 Task: Add a condition where "Requester Is Current user" in recently solved tickets.
Action: Mouse moved to (127, 466)
Screenshot: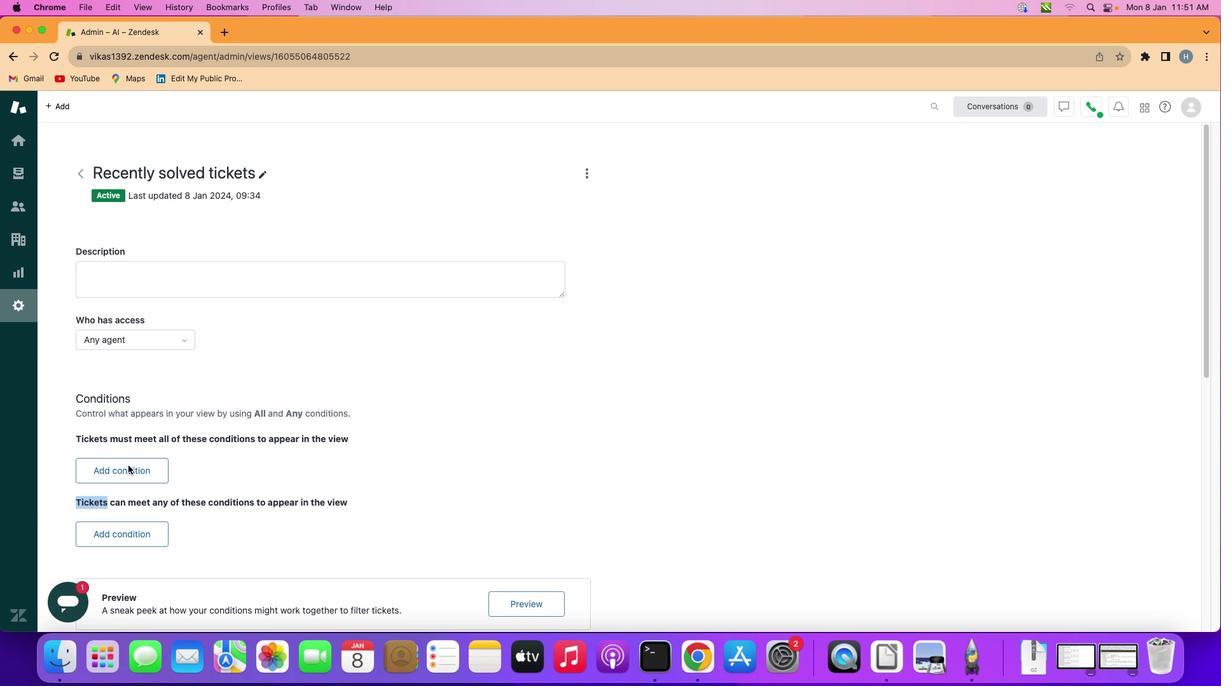 
Action: Mouse pressed left at (127, 466)
Screenshot: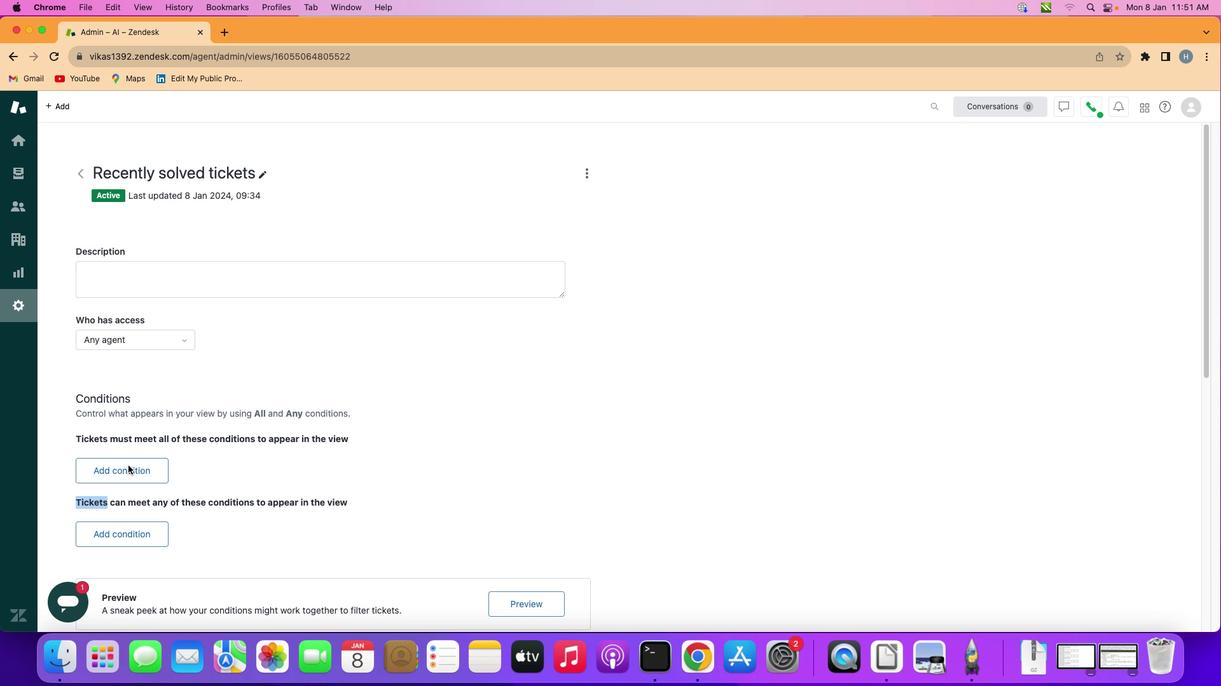 
Action: Mouse moved to (131, 468)
Screenshot: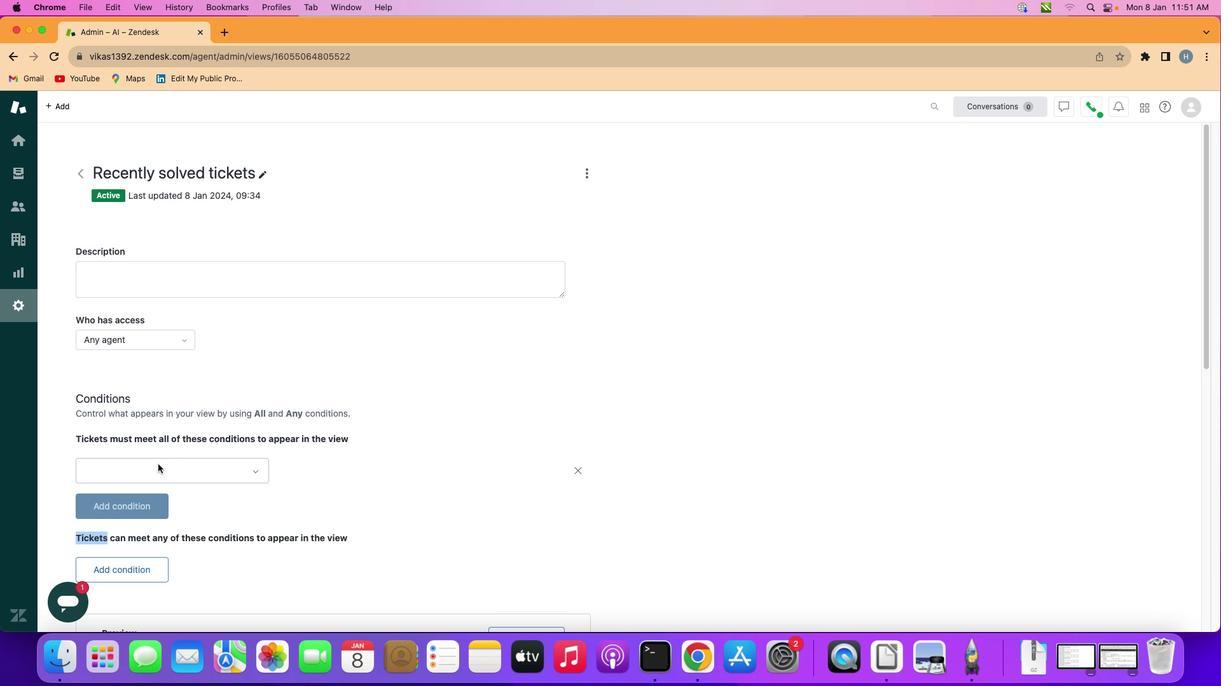 
Action: Mouse pressed left at (131, 468)
Screenshot: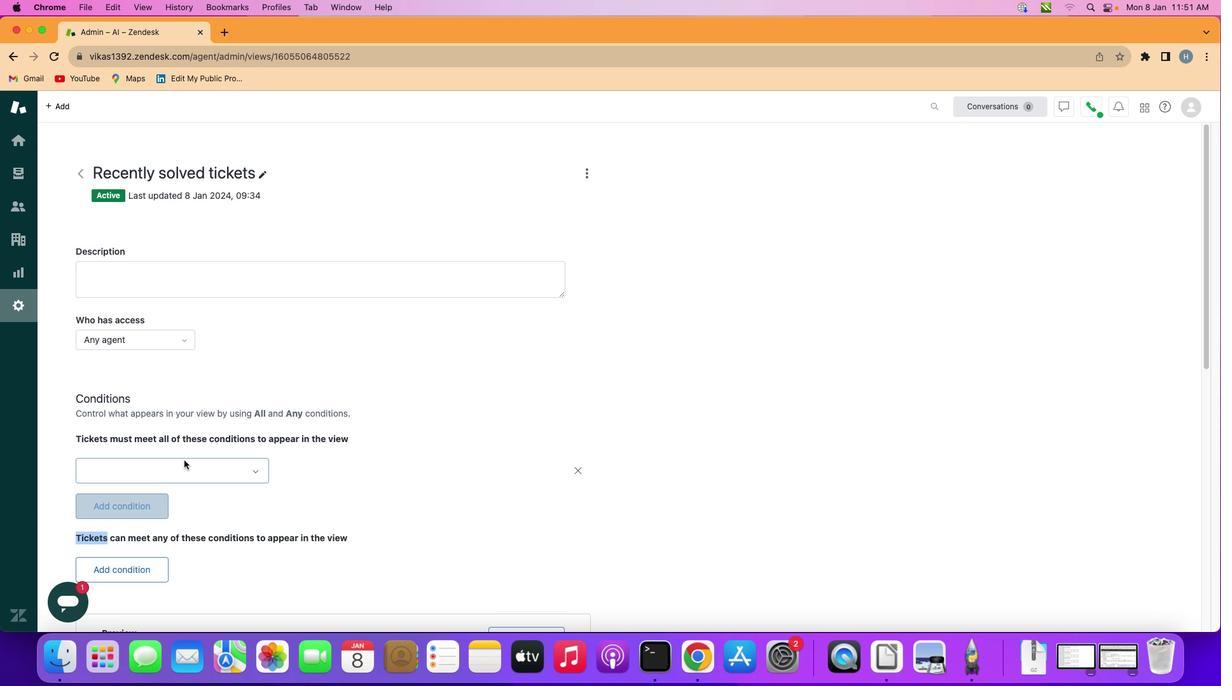 
Action: Mouse moved to (190, 459)
Screenshot: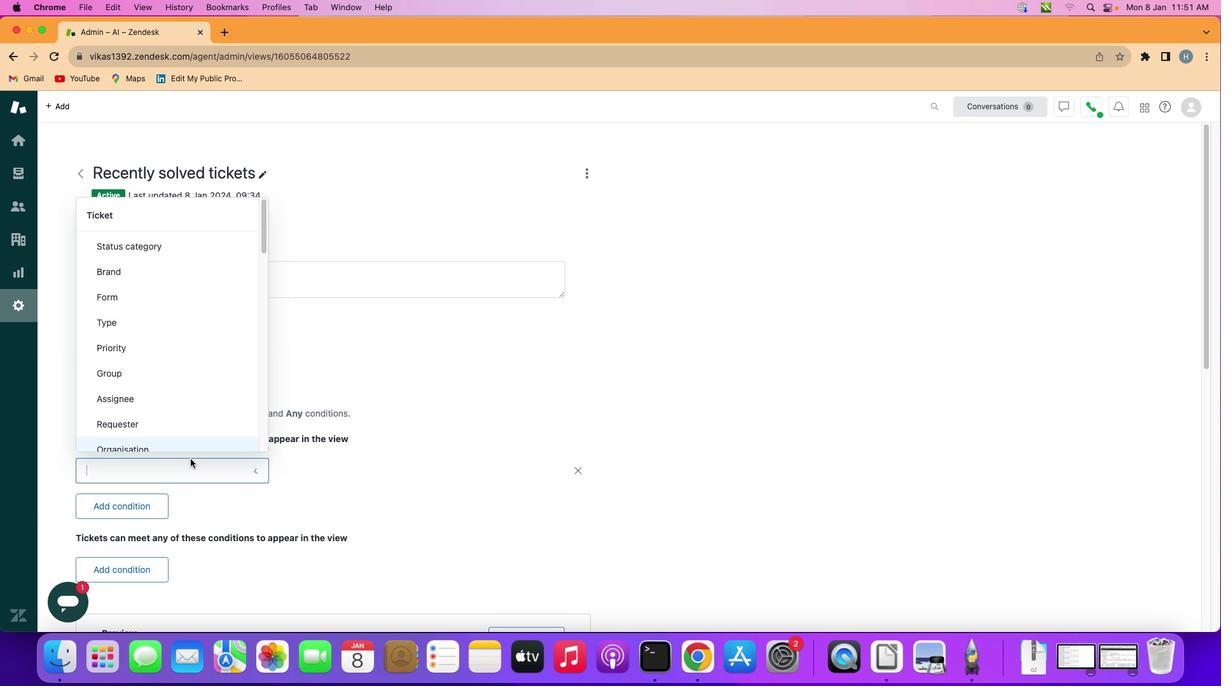 
Action: Mouse pressed left at (190, 459)
Screenshot: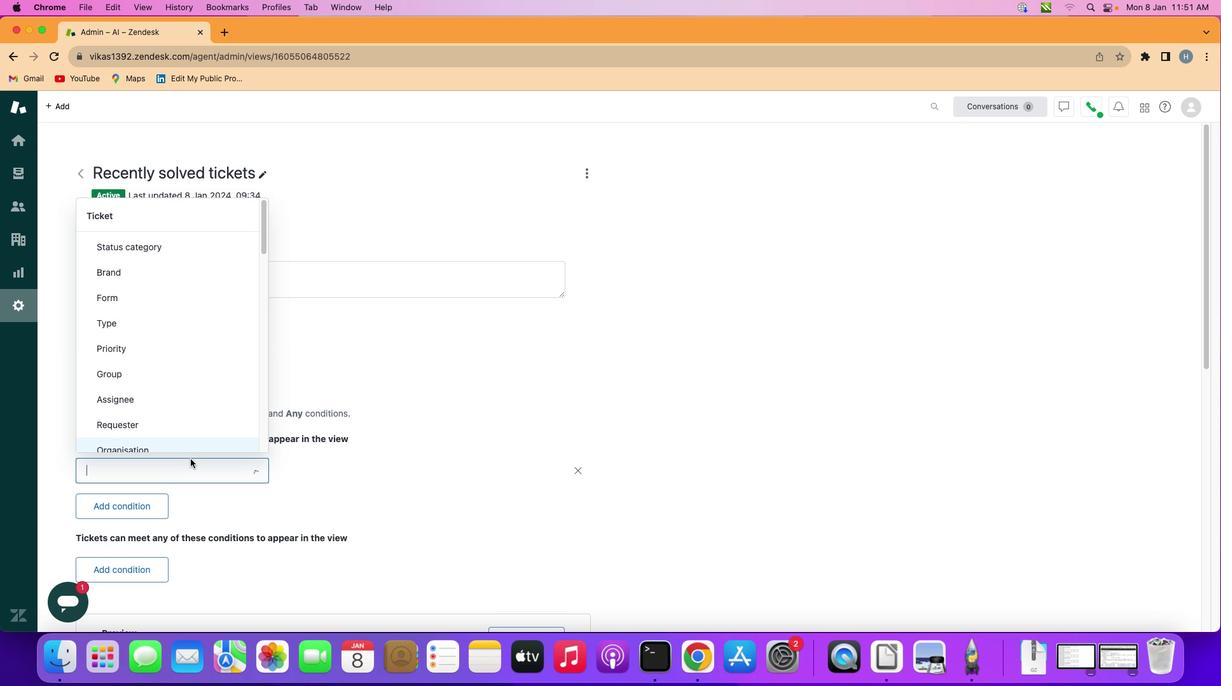 
Action: Mouse moved to (190, 430)
Screenshot: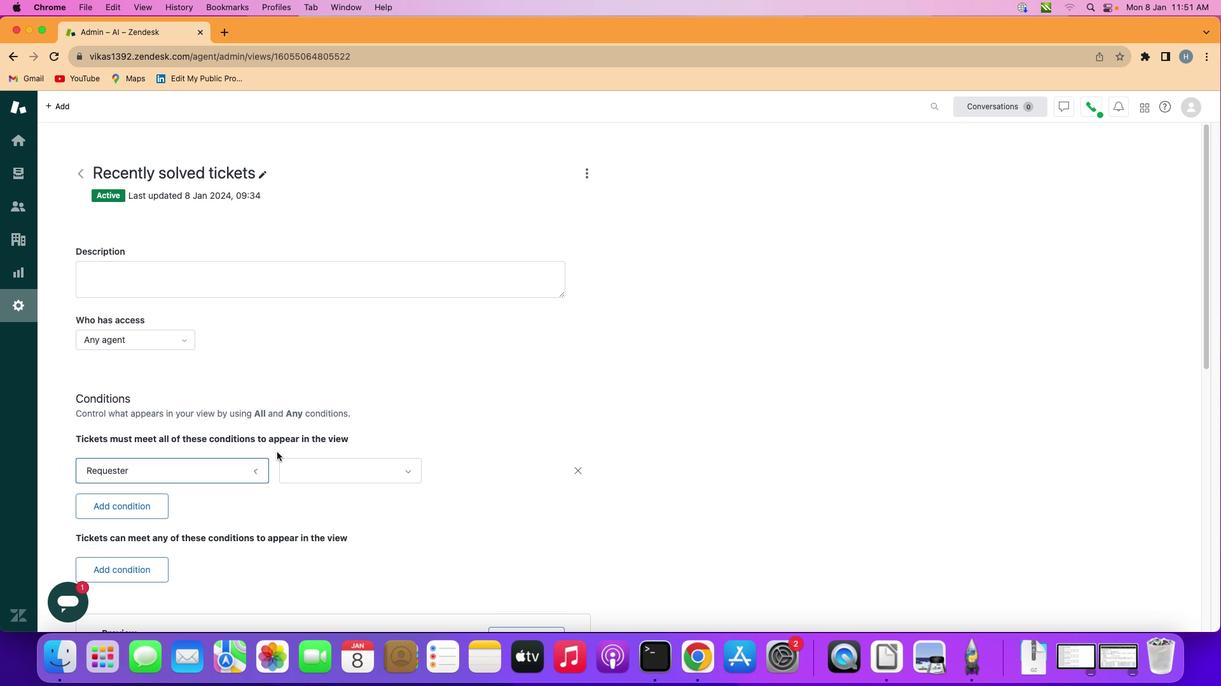 
Action: Mouse pressed left at (190, 430)
Screenshot: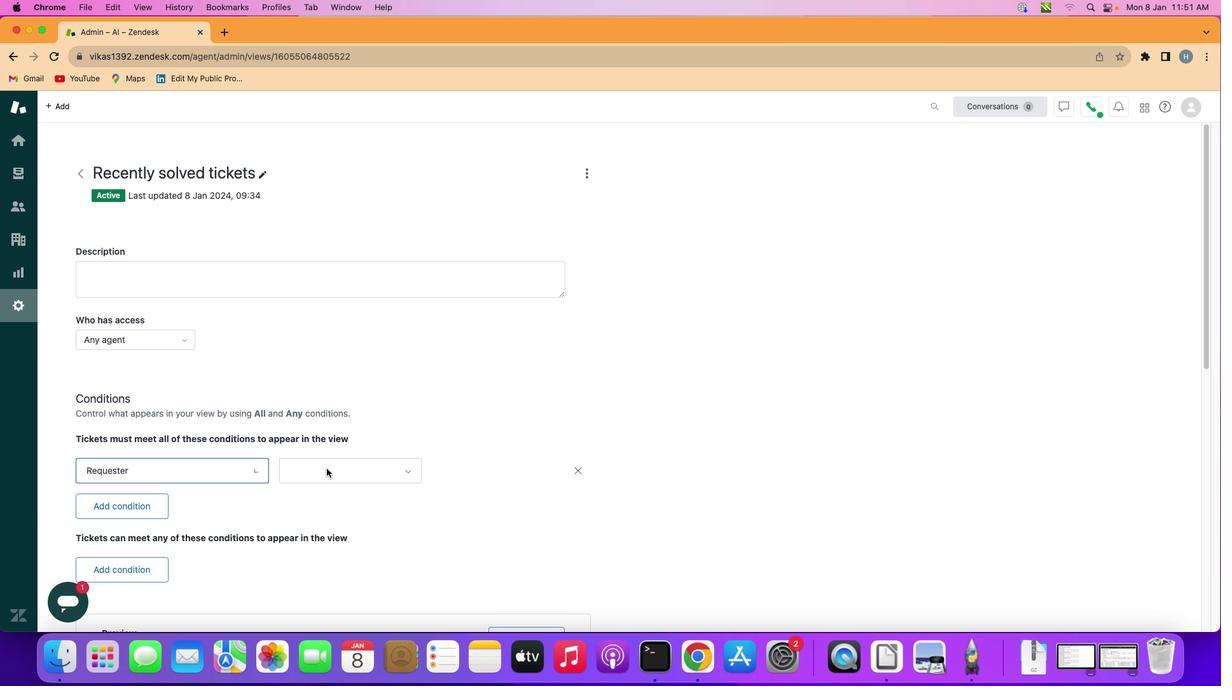 
Action: Mouse moved to (346, 477)
Screenshot: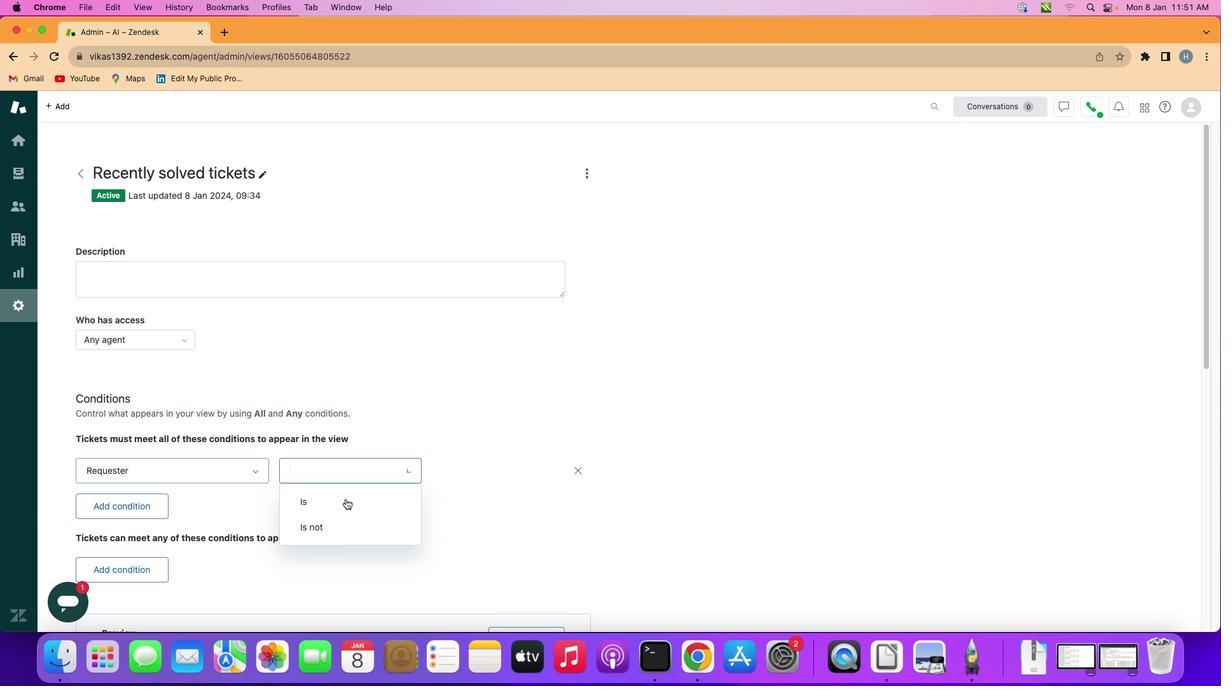 
Action: Mouse pressed left at (346, 477)
Screenshot: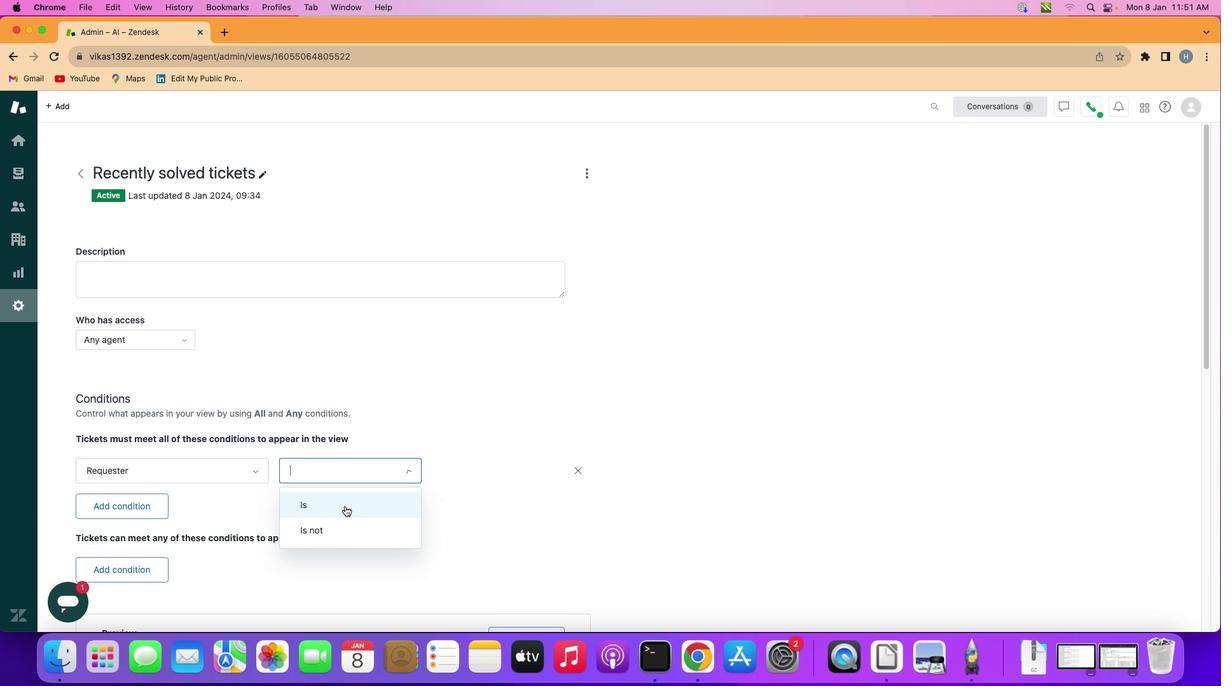 
Action: Mouse moved to (344, 506)
Screenshot: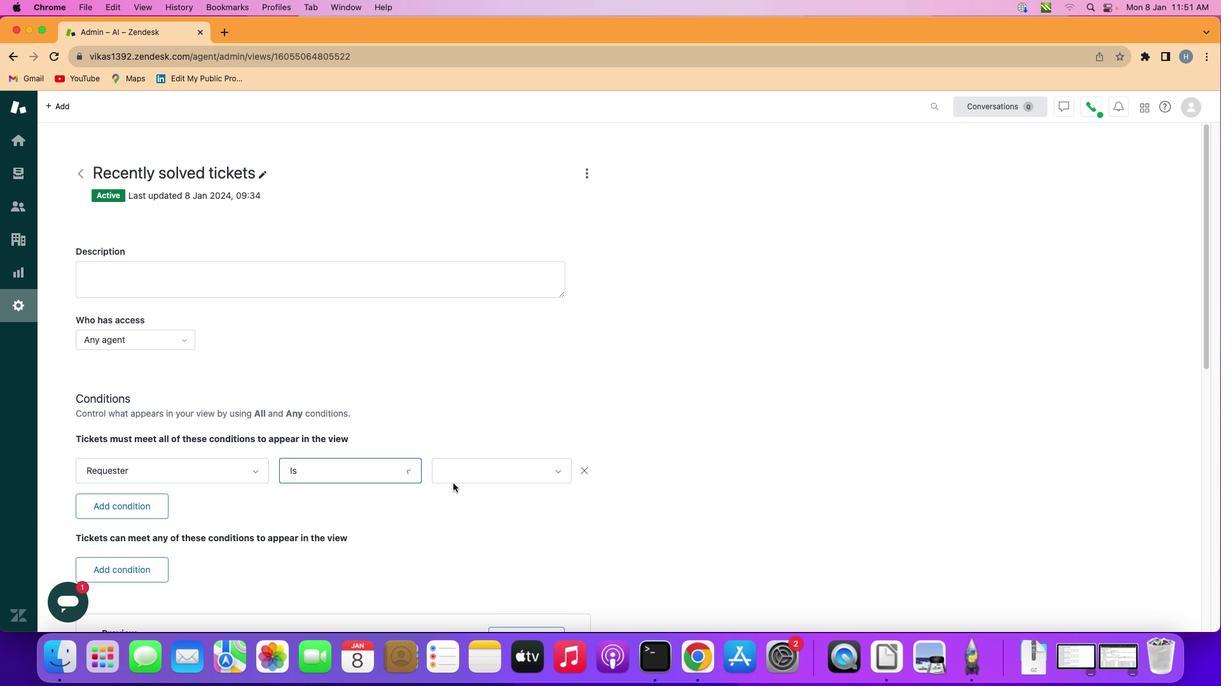 
Action: Mouse pressed left at (344, 506)
Screenshot: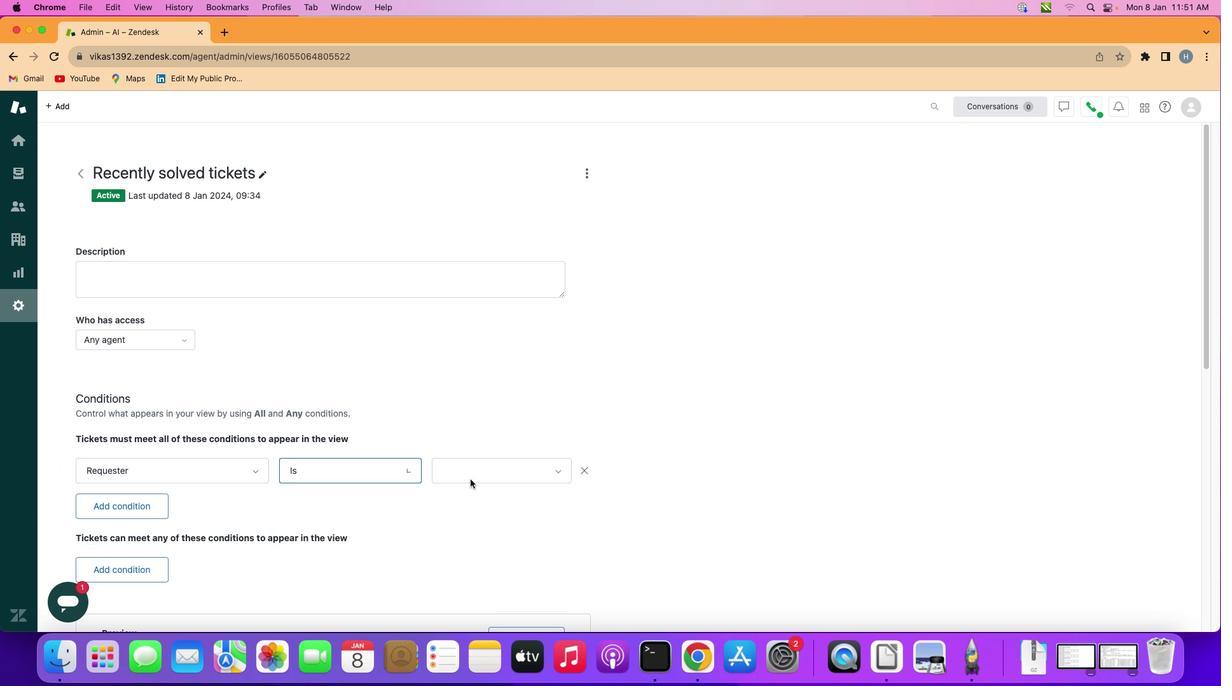 
Action: Mouse moved to (491, 471)
Screenshot: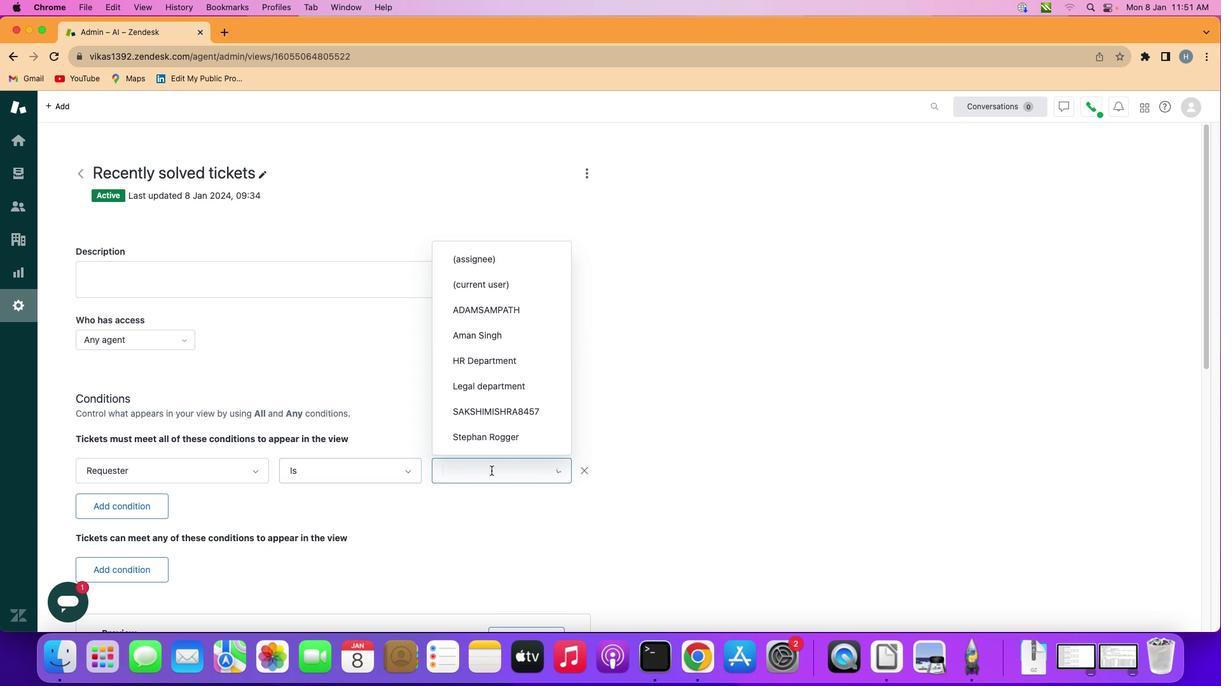 
Action: Mouse pressed left at (491, 471)
Screenshot: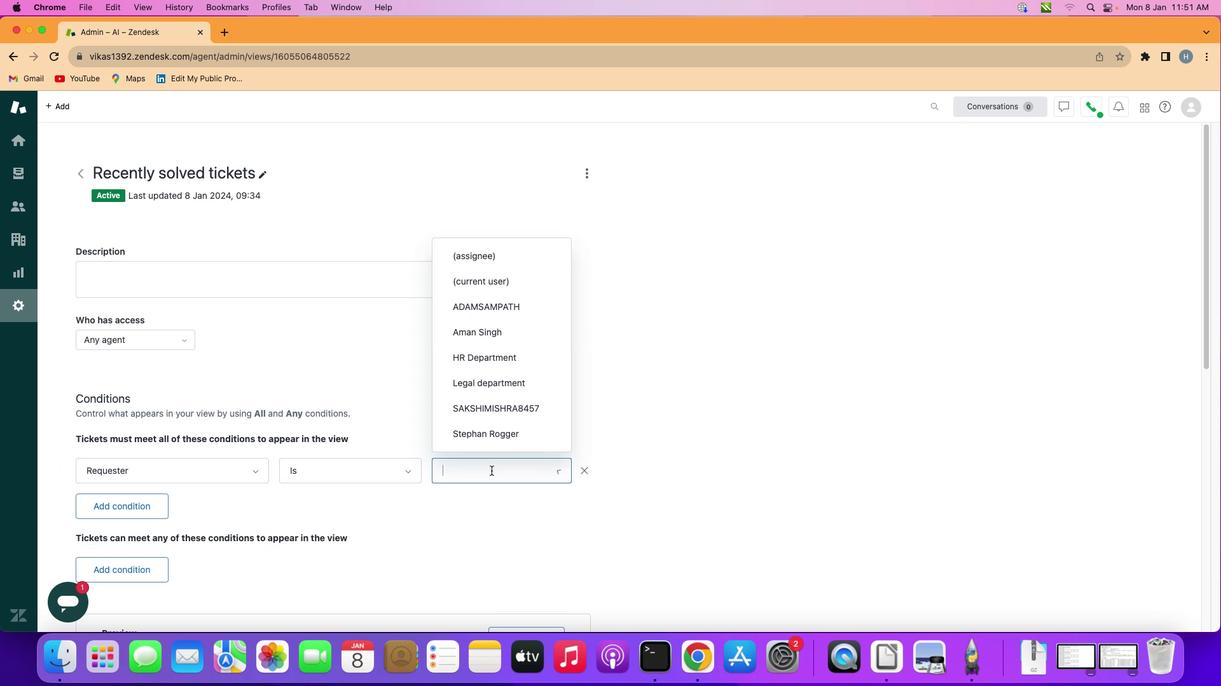 
Action: Mouse moved to (522, 281)
Screenshot: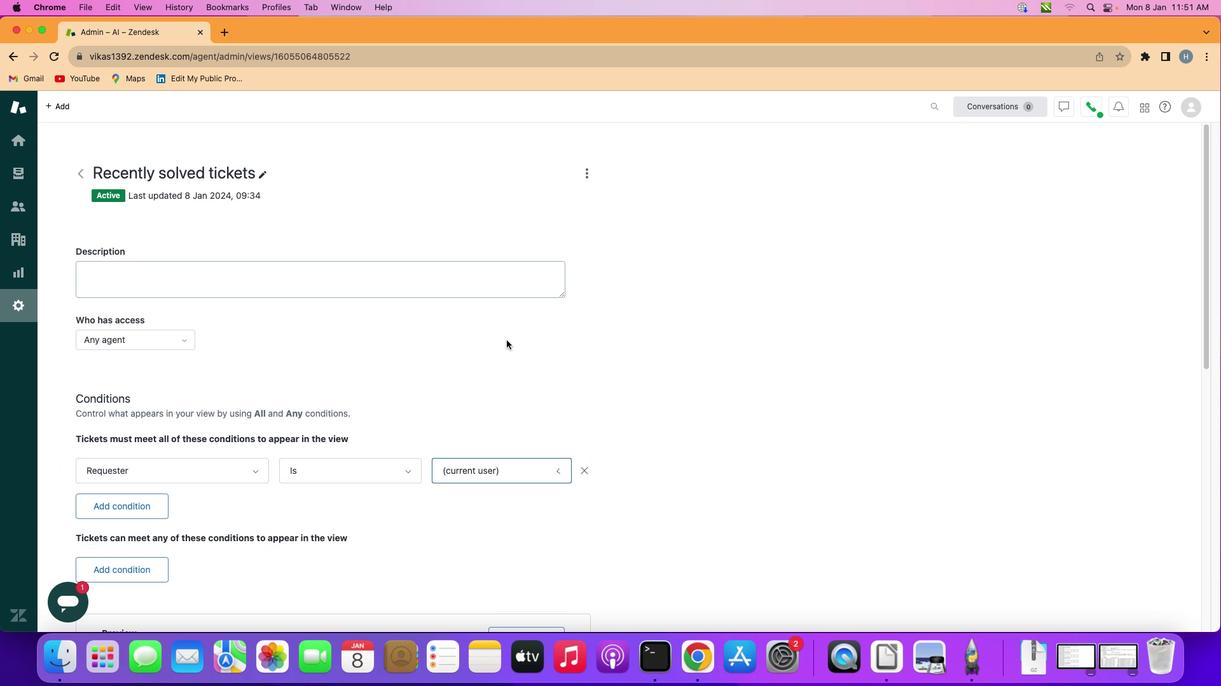 
Action: Mouse pressed left at (522, 281)
Screenshot: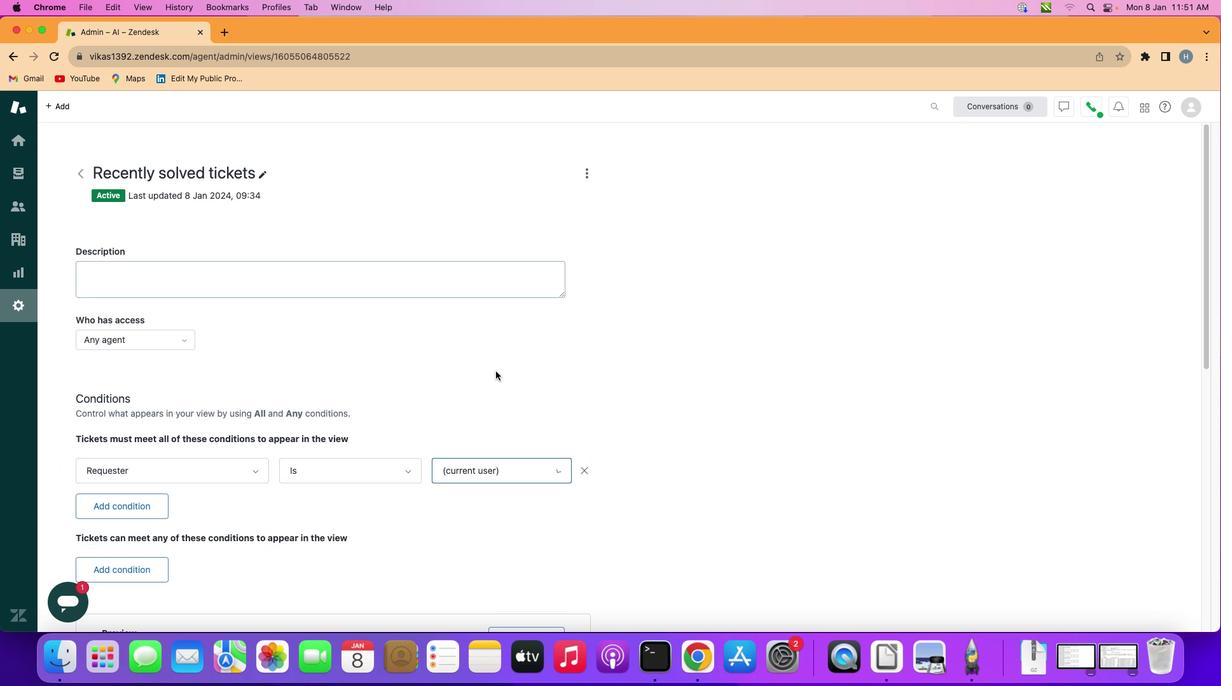 
Action: Mouse moved to (489, 389)
Screenshot: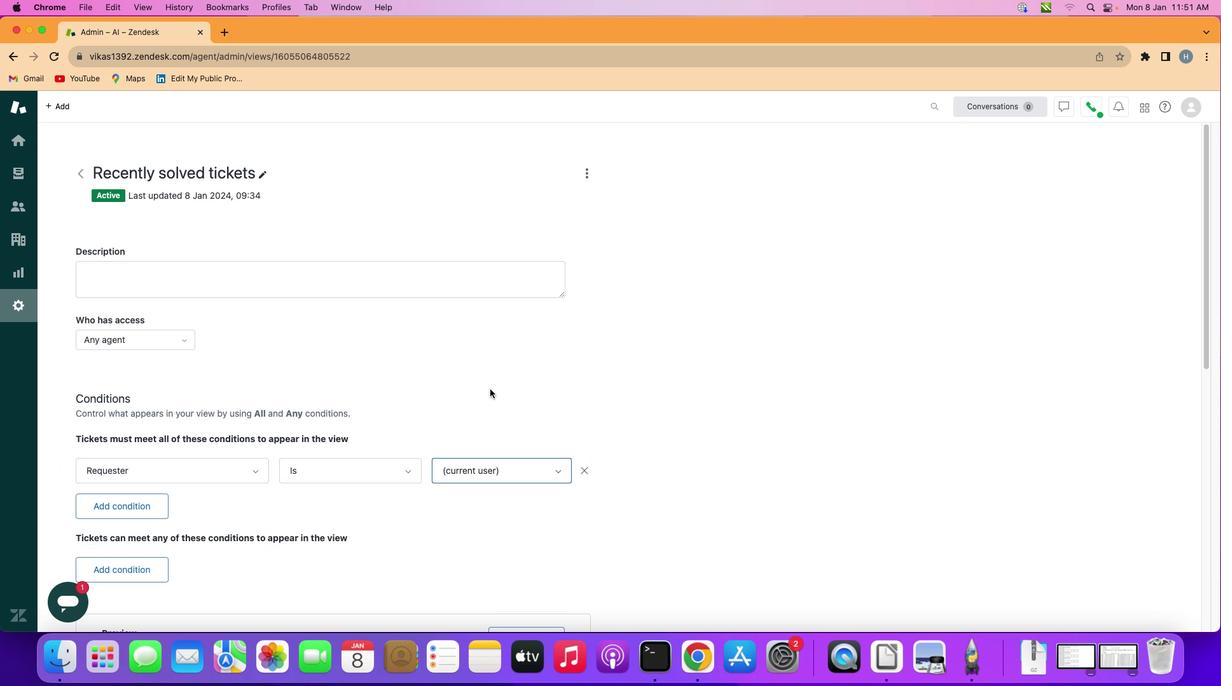 
